 Task: Add an event with the title Second Team Building Retreat: Outdoor Adventure Activities, date '2023/11/25', time 7:50 AM to 9:50 AMand add a description: Participants will be assigned to teams, ensuring a mix of individuals from different departments or backgrounds. This promotes cross-functional collaboration, diversity of perspectives, and the opportunity to work with colleagues they may not typically interact with., put the event into Green category . Add location for the event as: Thessaloniki, Greece, logged in from the account softage.8@softage.netand send the event invitation to softage.3@softage.net and softage.4@softage.net. Set a reminder for the event 12 hour before
Action: Mouse moved to (106, 132)
Screenshot: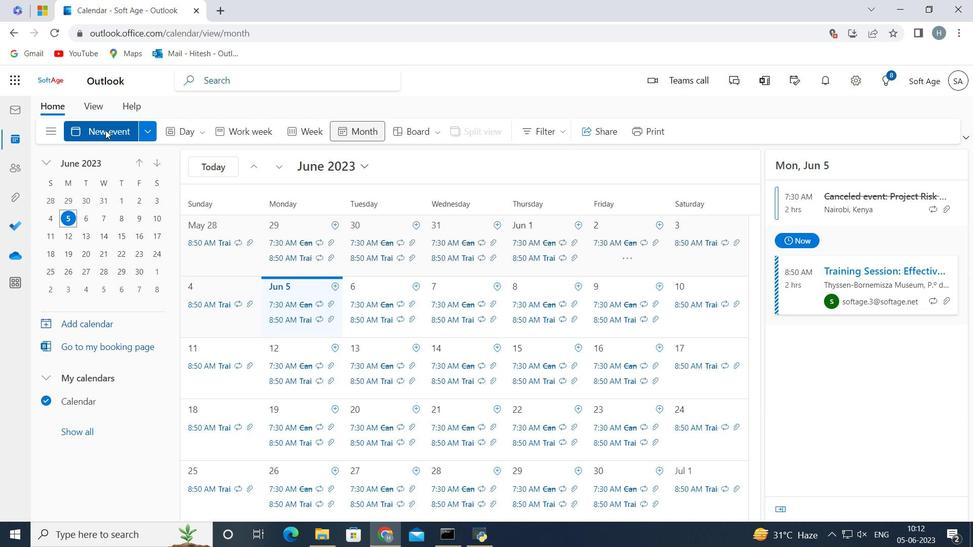 
Action: Mouse pressed left at (106, 132)
Screenshot: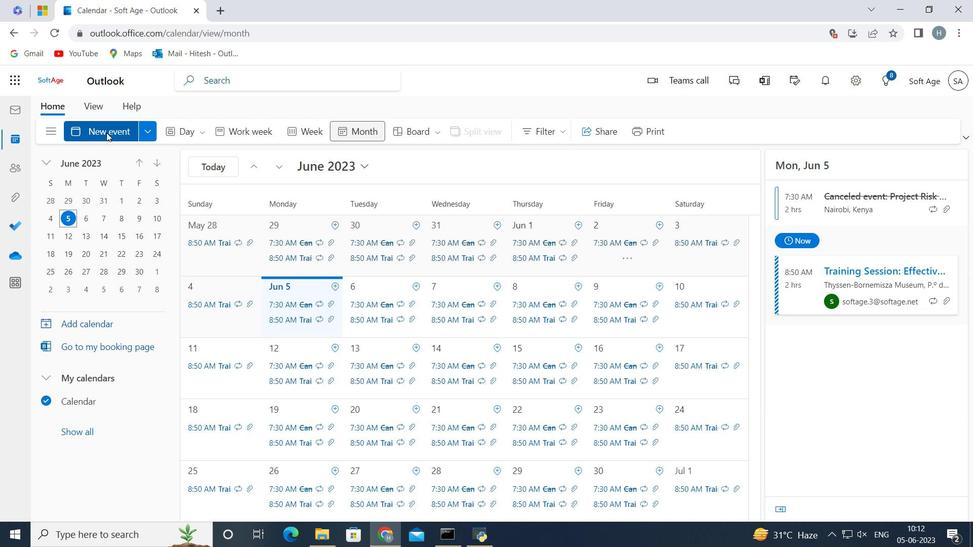 
Action: Mouse moved to (242, 208)
Screenshot: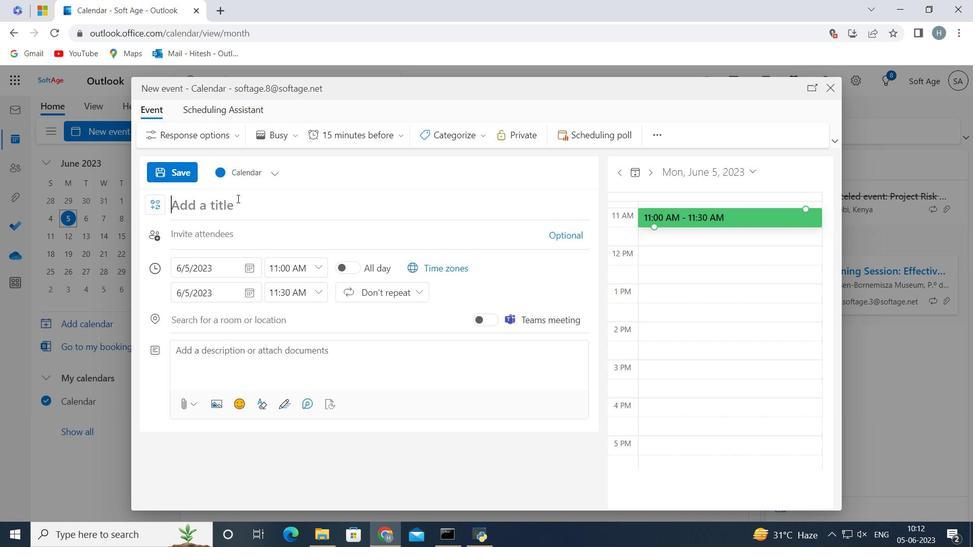 
Action: Mouse pressed left at (242, 208)
Screenshot: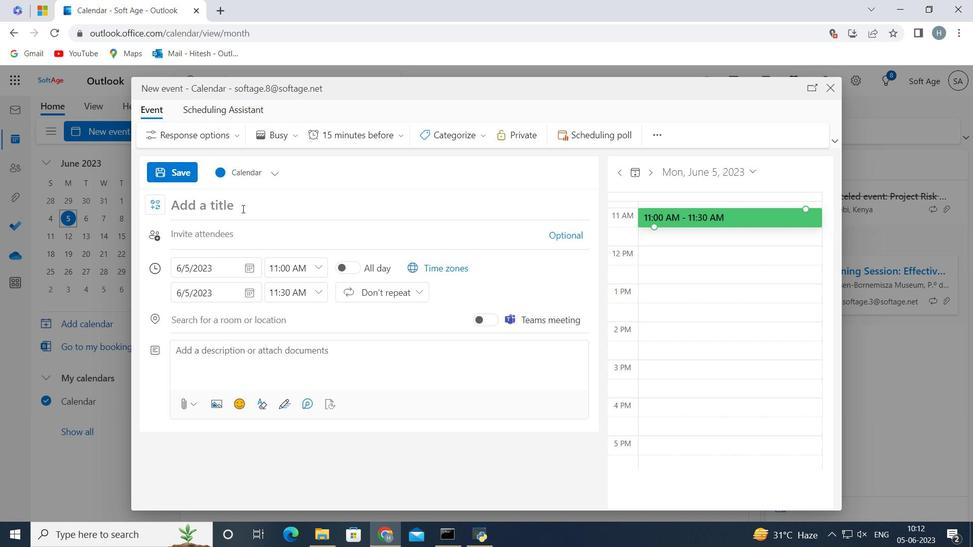 
Action: Key pressed <Key.shift>Second<Key.space><Key.shift>Team<Key.space><Key.shift>Building<Key.space><Key.shift>re<Key.backspace><Key.backspace><Key.shift>Retreat<Key.shift_r>:<Key.space><Key.shift>Outdoor<Key.space><Key.shift>Adventure<Key.space><Key.shift>Arctivities<Key.space><Key.backspace><Key.backspace><Key.backspace><Key.backspace><Key.backspace><Key.backspace><Key.backspace><Key.backspace><Key.backspace><Key.backspace><Key.backspace>ctivities
Screenshot: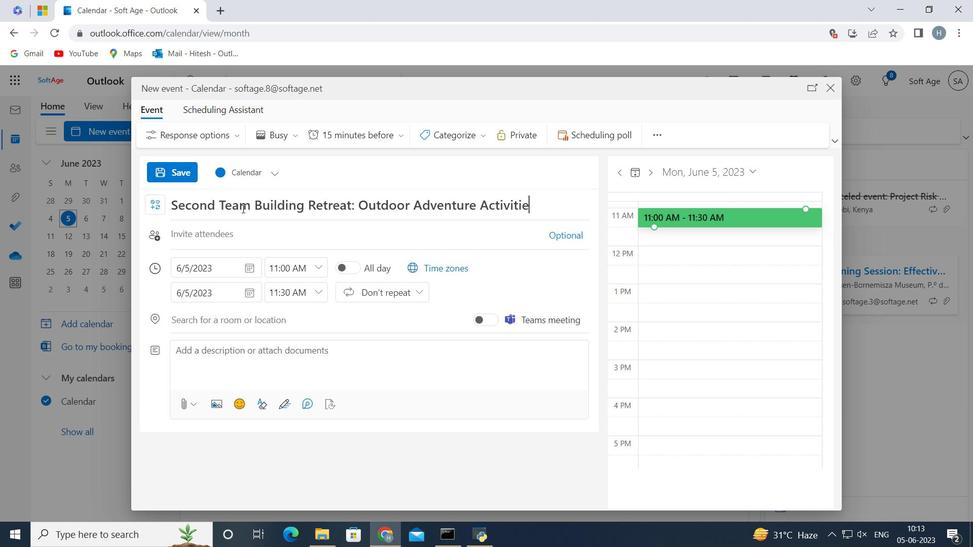 
Action: Mouse moved to (251, 265)
Screenshot: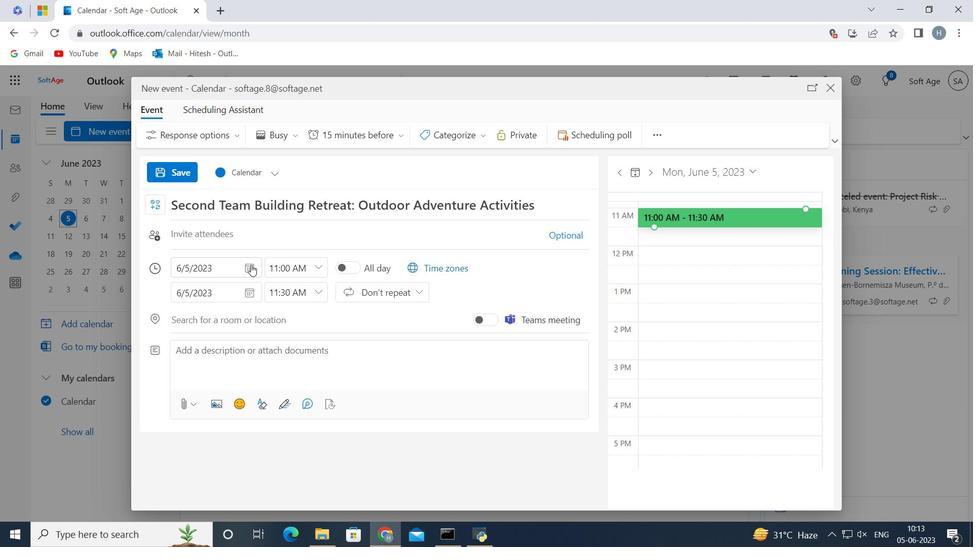 
Action: Mouse pressed left at (251, 265)
Screenshot: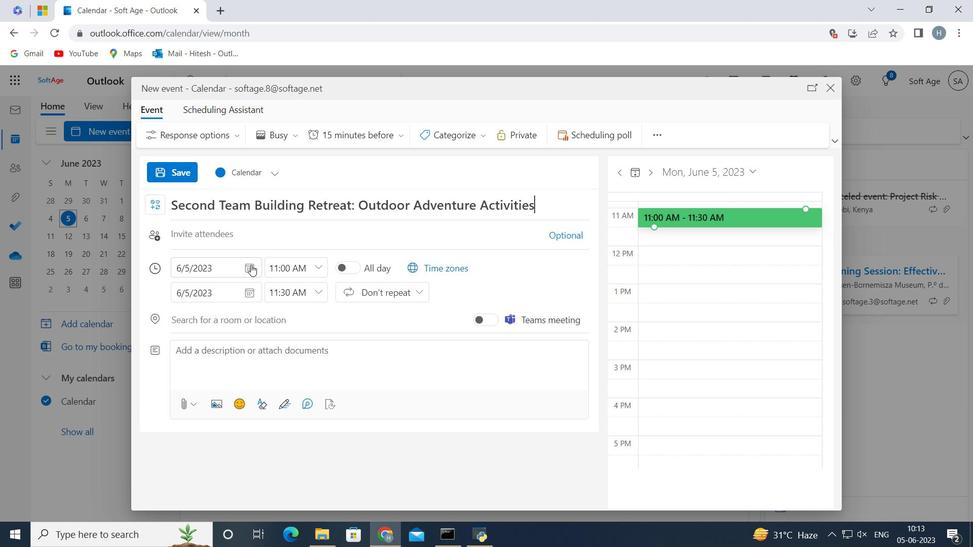 
Action: Mouse moved to (219, 291)
Screenshot: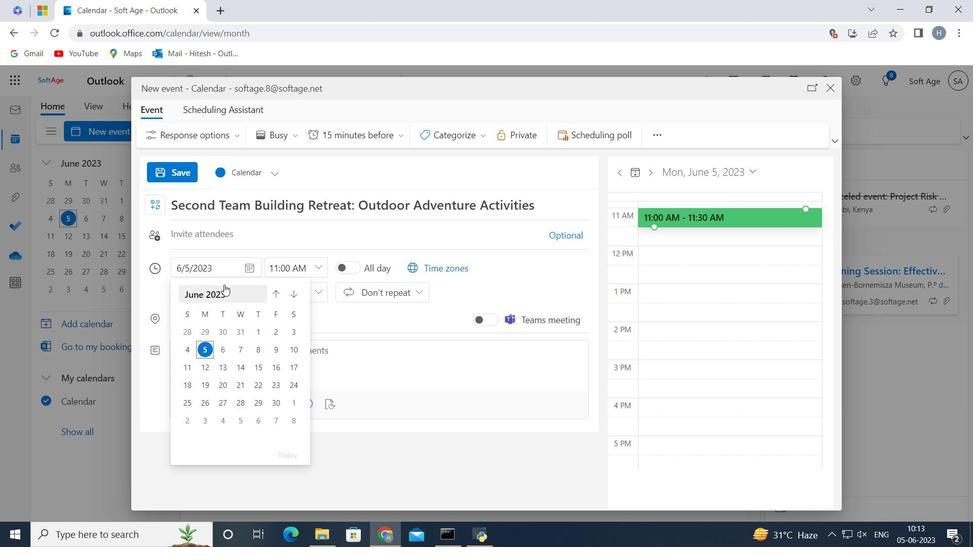 
Action: Mouse pressed left at (219, 291)
Screenshot: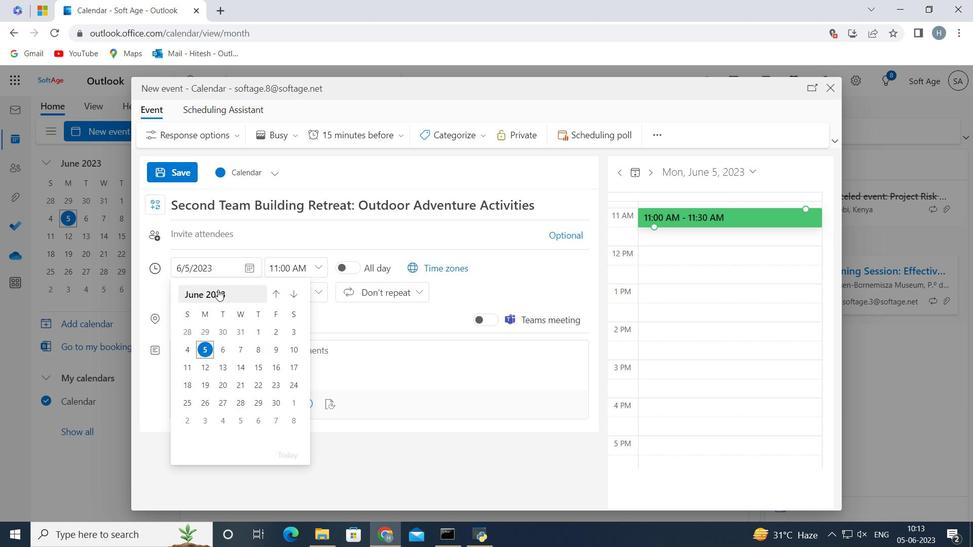 
Action: Mouse moved to (264, 385)
Screenshot: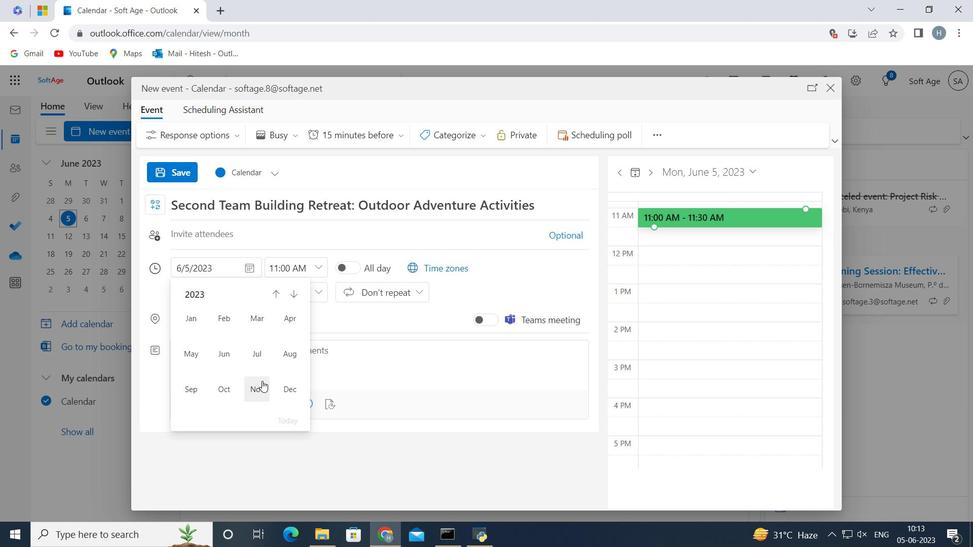 
Action: Mouse pressed left at (264, 385)
Screenshot: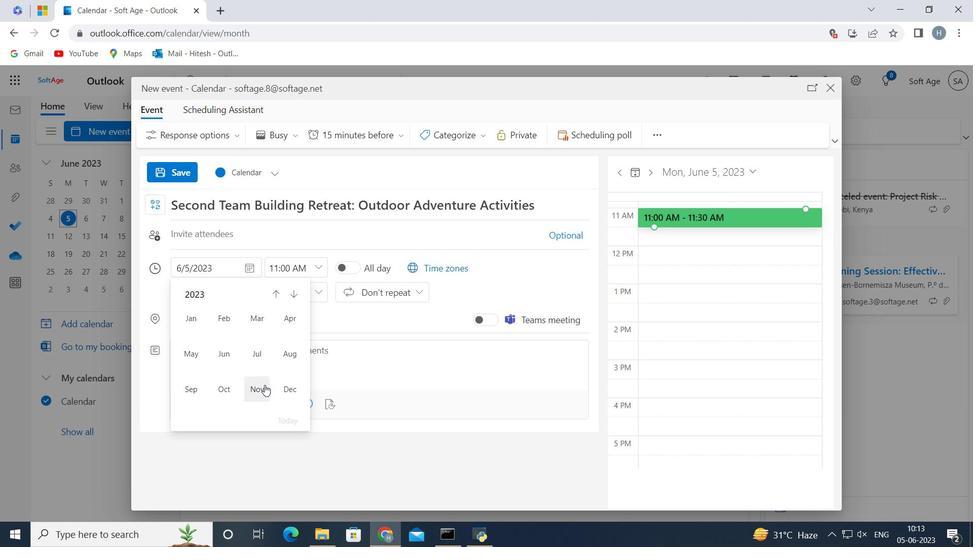 
Action: Mouse moved to (293, 381)
Screenshot: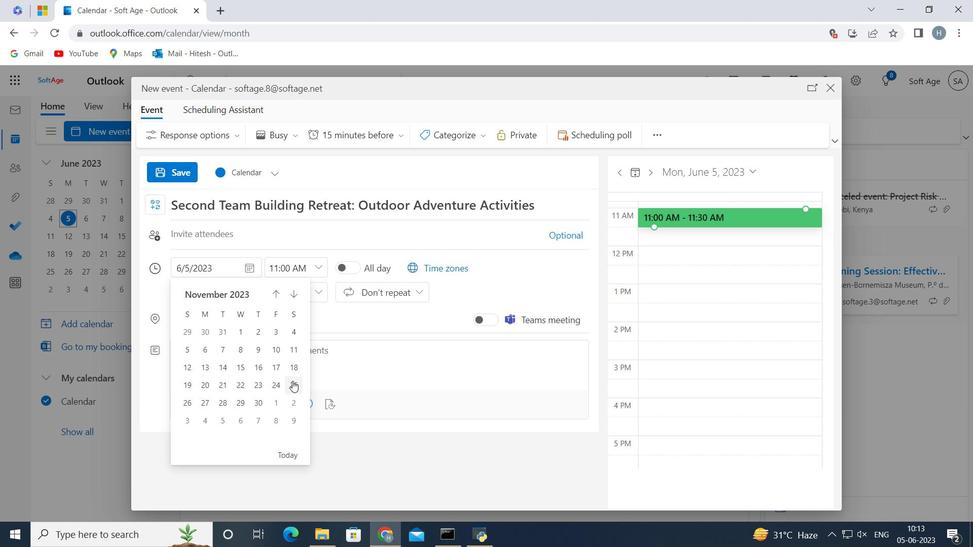 
Action: Mouse pressed left at (293, 381)
Screenshot: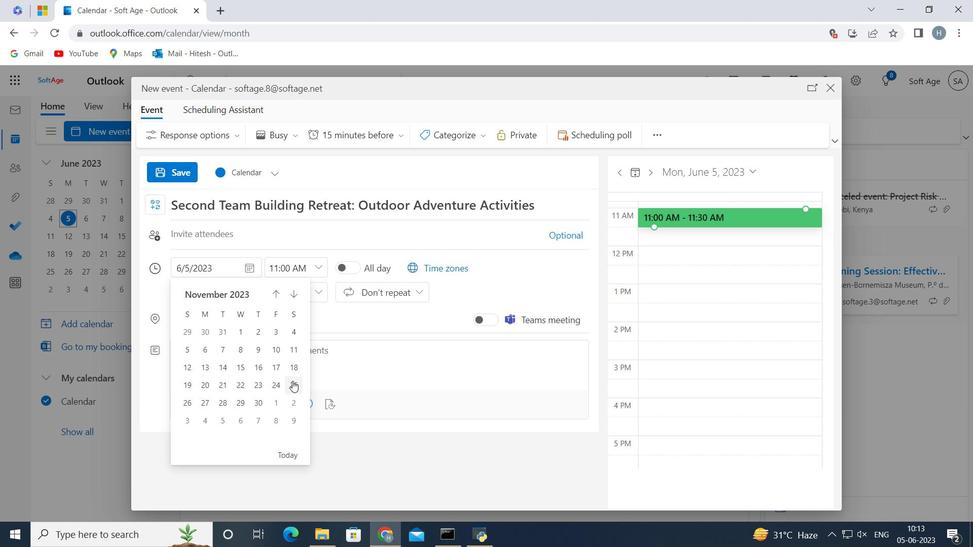 
Action: Mouse moved to (317, 273)
Screenshot: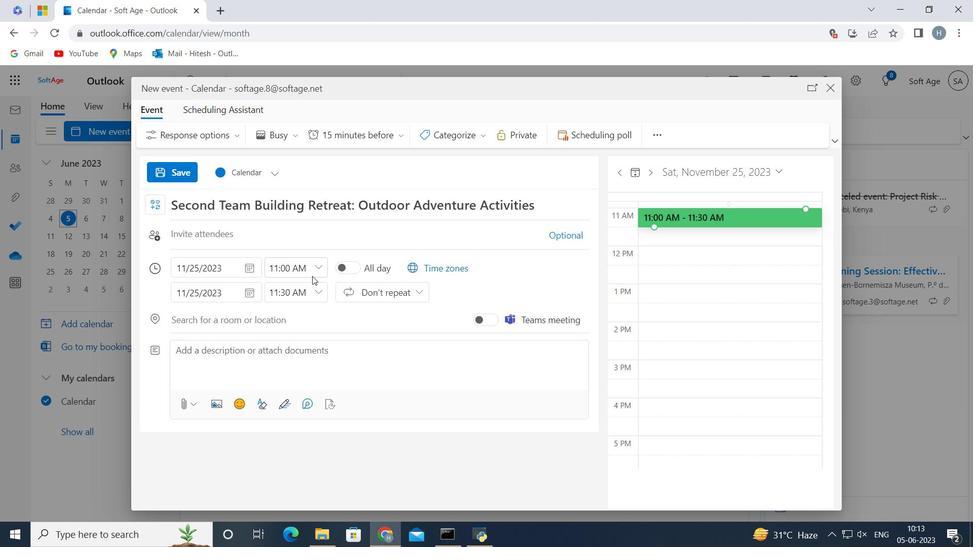 
Action: Mouse pressed left at (317, 273)
Screenshot: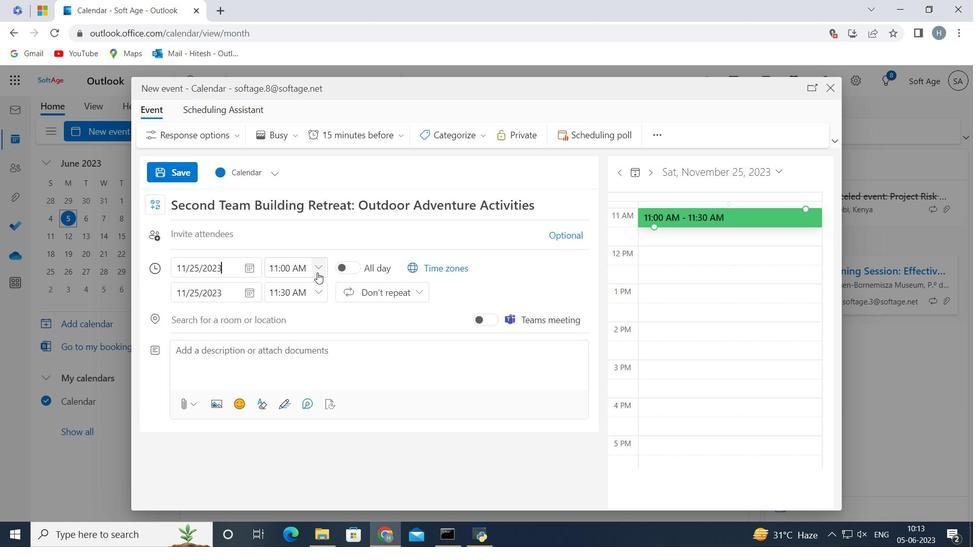
Action: Mouse moved to (303, 329)
Screenshot: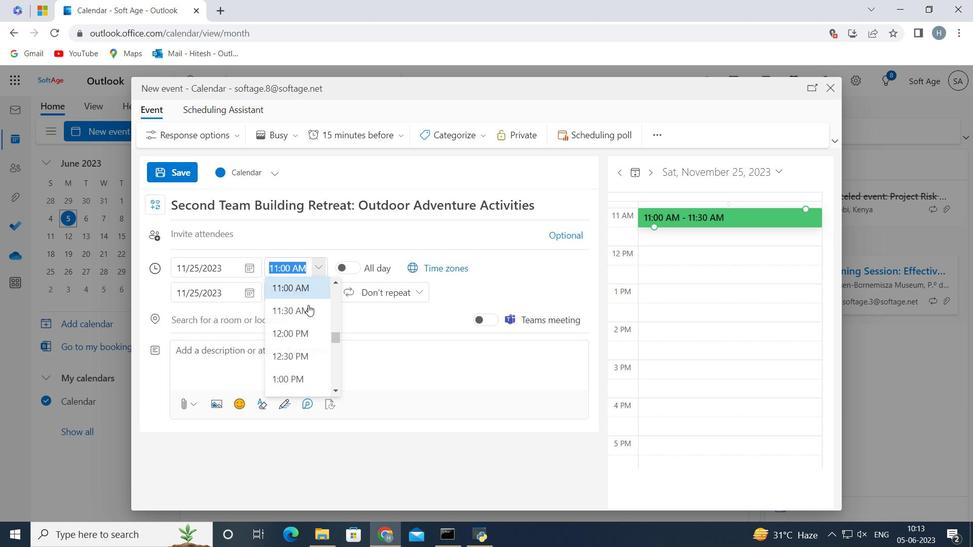 
Action: Mouse scrolled (303, 329) with delta (0, 0)
Screenshot: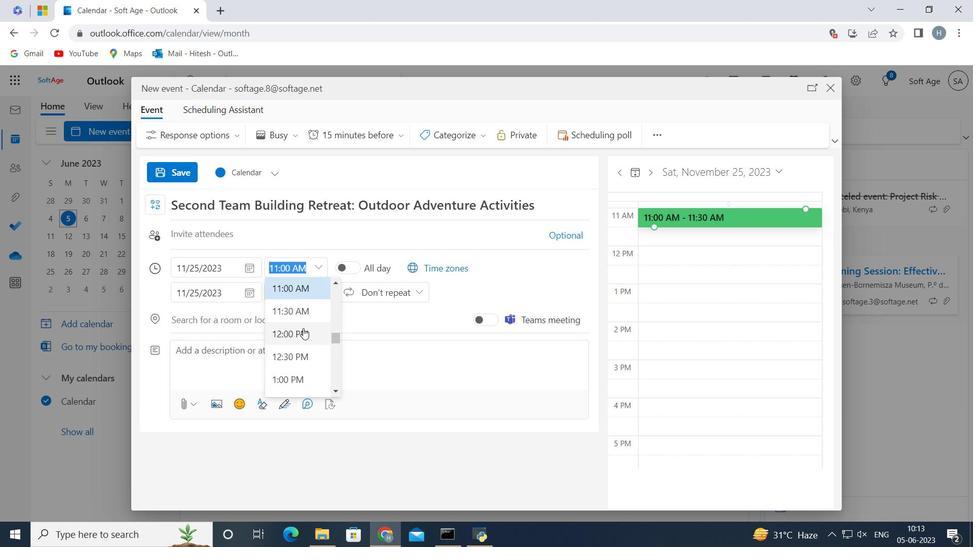 
Action: Mouse scrolled (303, 329) with delta (0, 0)
Screenshot: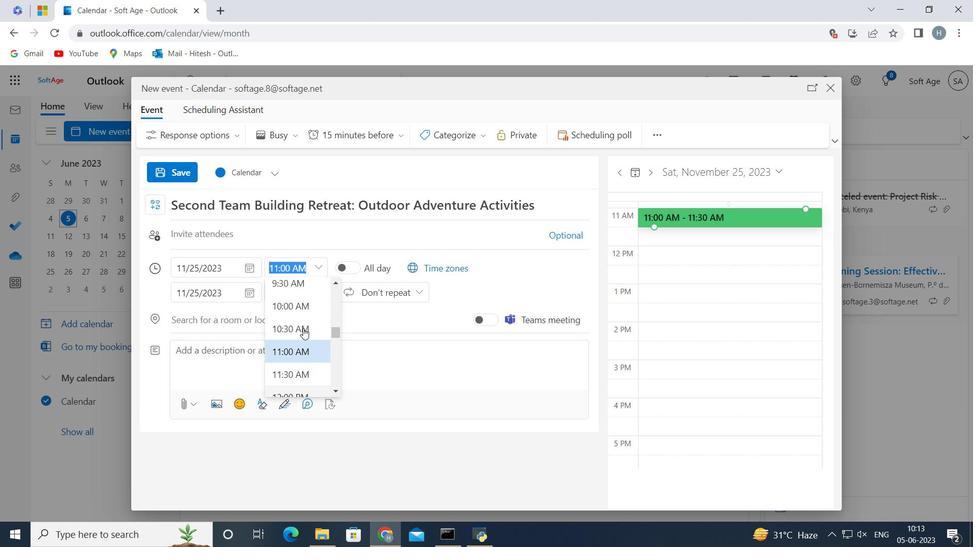 
Action: Mouse scrolled (303, 329) with delta (0, 0)
Screenshot: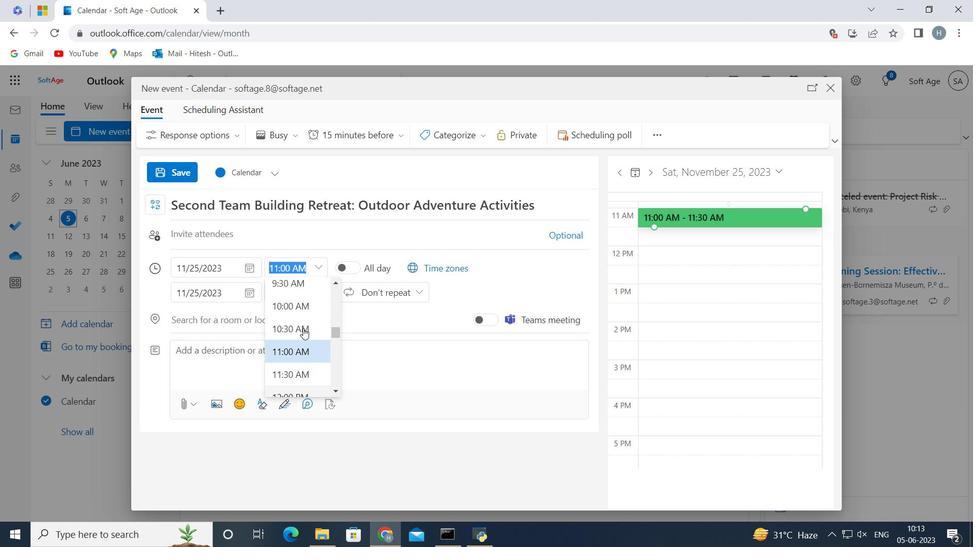
Action: Mouse moved to (283, 322)
Screenshot: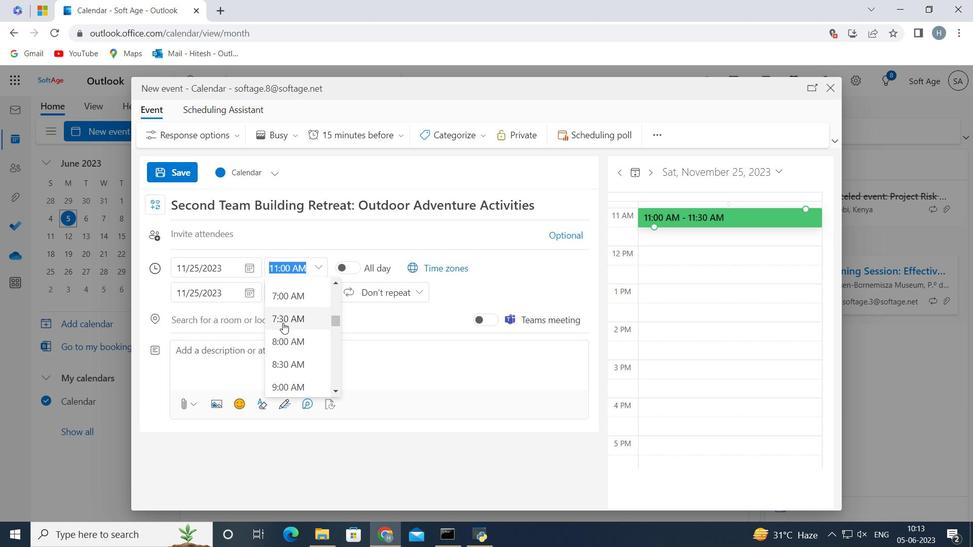 
Action: Mouse pressed left at (283, 322)
Screenshot: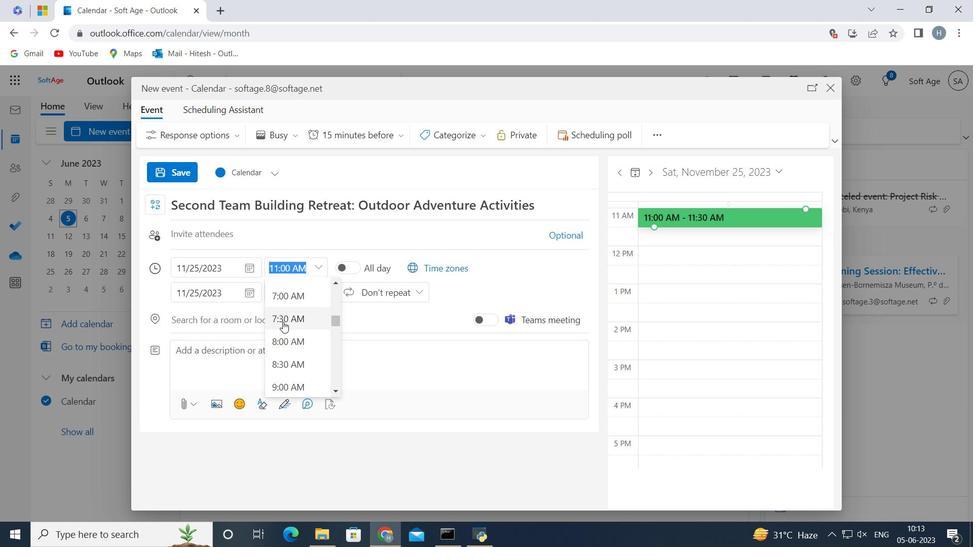 
Action: Mouse moved to (281, 266)
Screenshot: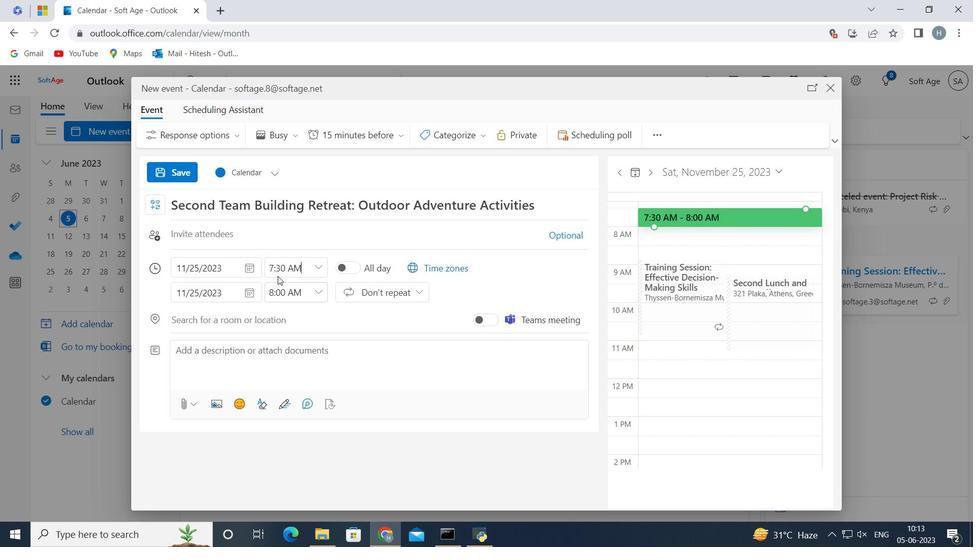 
Action: Mouse pressed left at (281, 266)
Screenshot: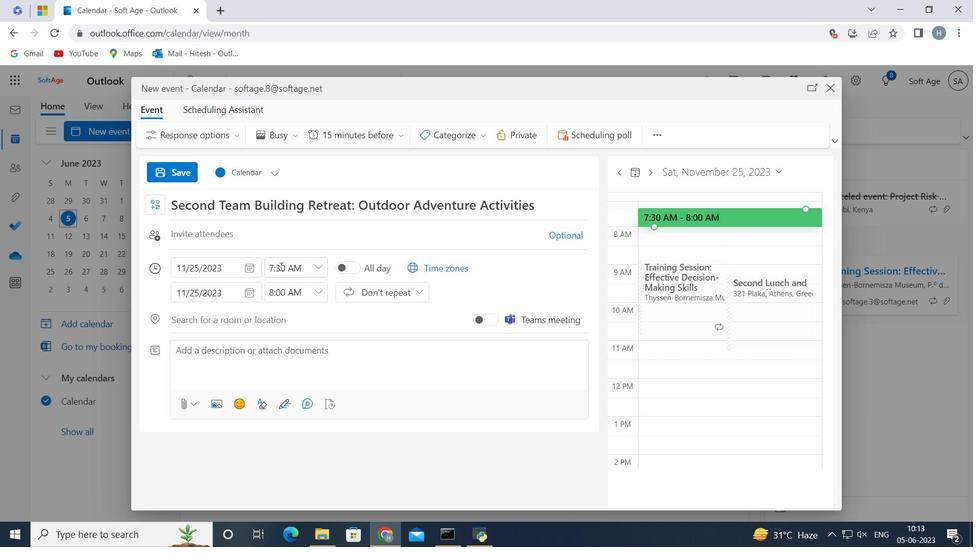 
Action: Mouse moved to (281, 266)
Screenshot: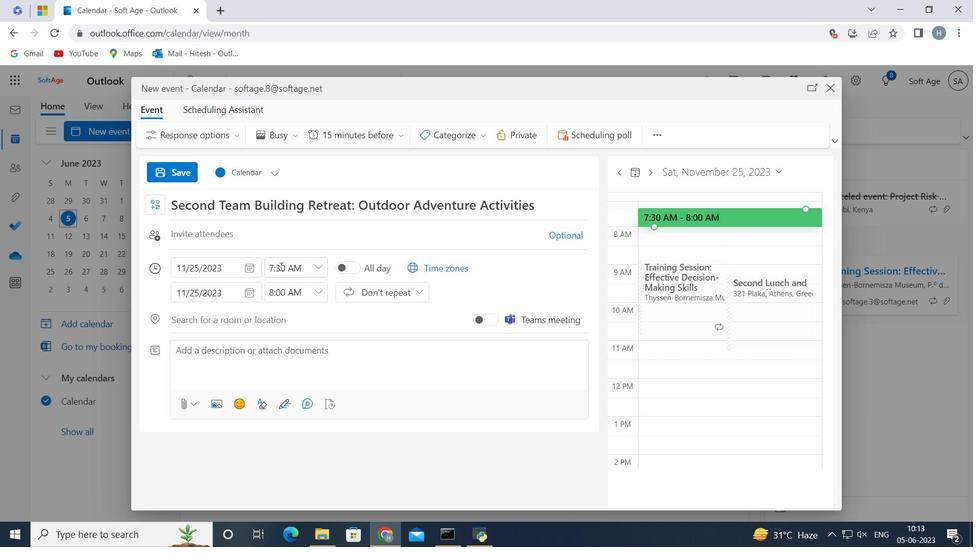 
Action: Key pressed <Key.backspace>5
Screenshot: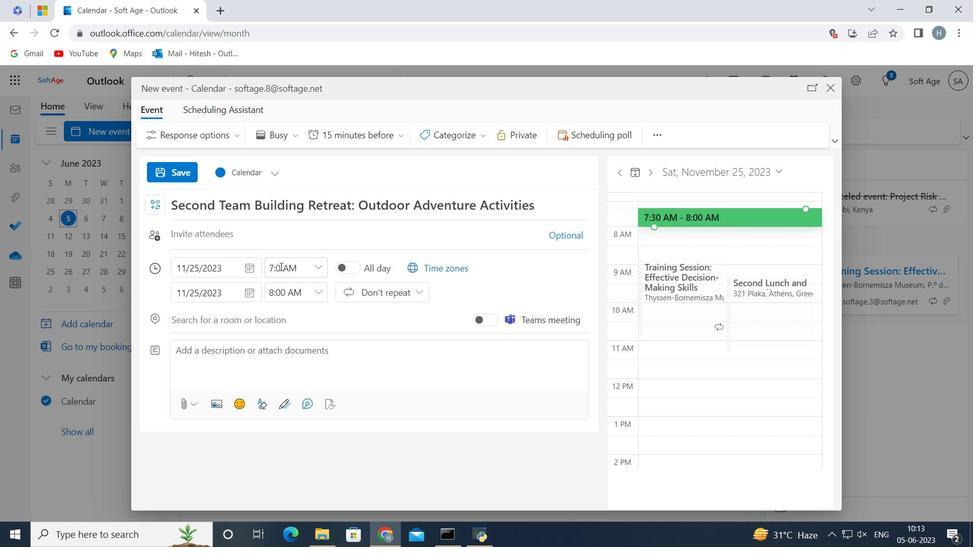 
Action: Mouse moved to (319, 296)
Screenshot: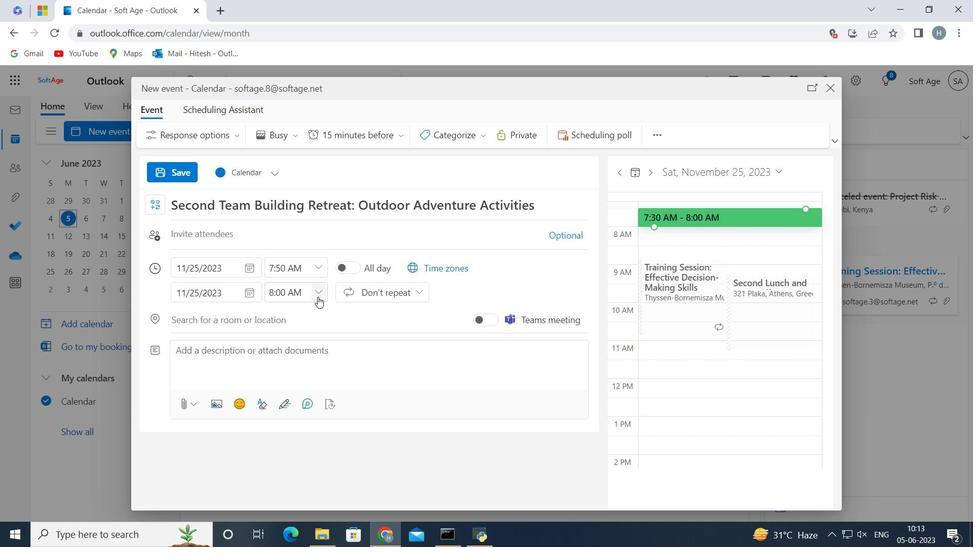 
Action: Mouse pressed left at (319, 296)
Screenshot: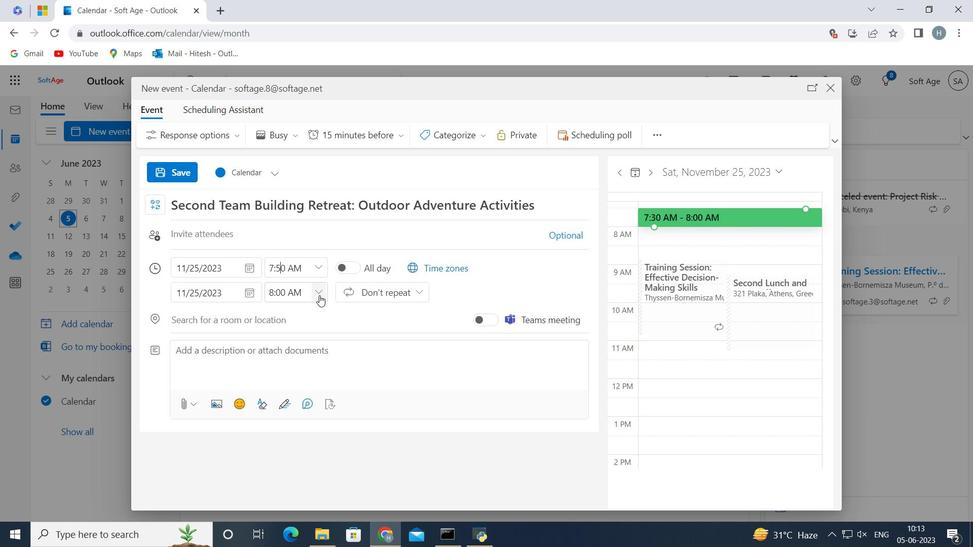 
Action: Mouse moved to (329, 377)
Screenshot: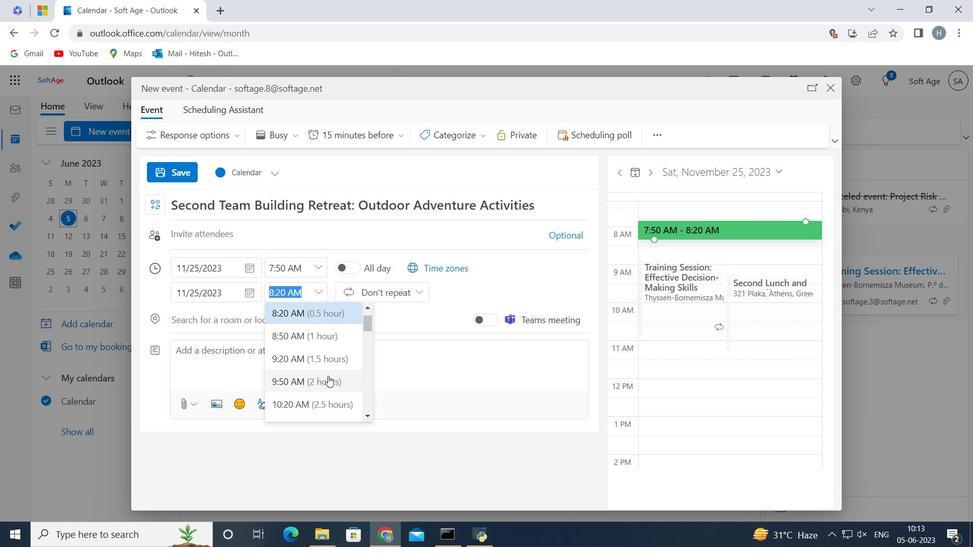 
Action: Mouse pressed left at (329, 377)
Screenshot: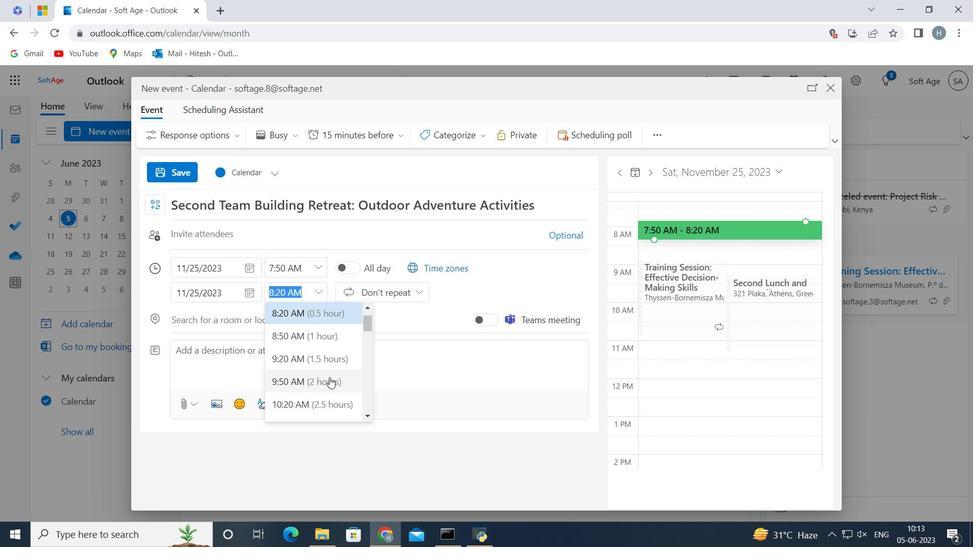 
Action: Mouse moved to (285, 353)
Screenshot: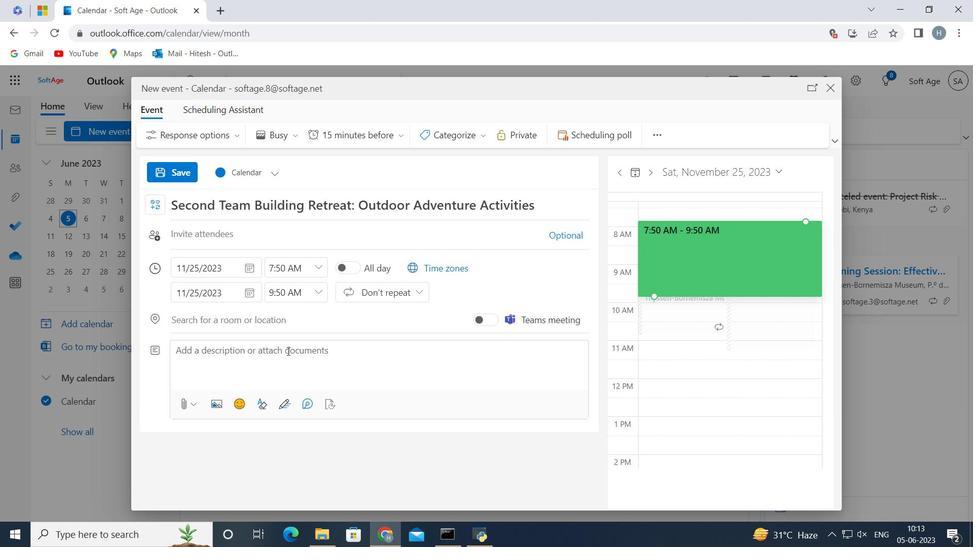 
Action: Mouse pressed left at (285, 353)
Screenshot: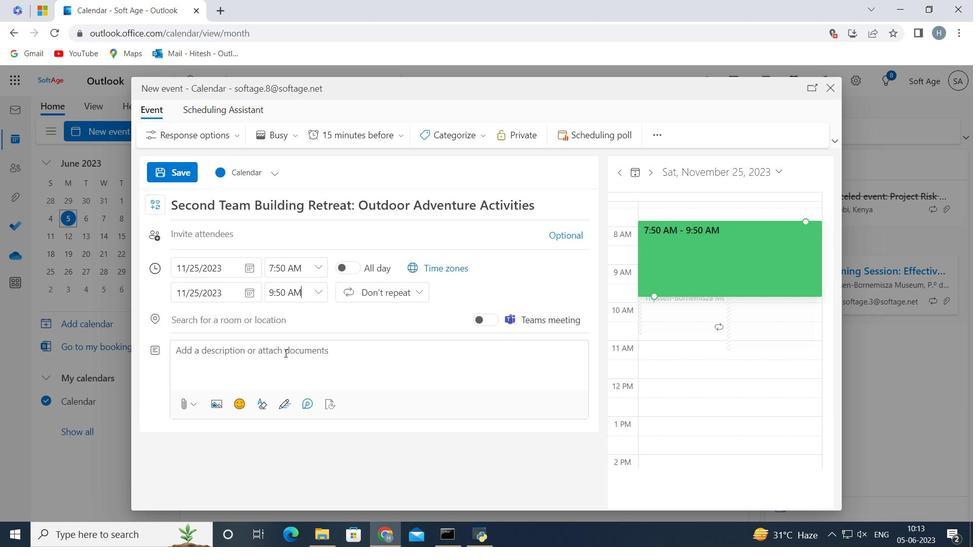 
Action: Key pressed <Key.shift><Key.shift><Key.shift><Key.shift><Key.shift>Participants<Key.space>will<Key.space>be<Key.space>assigned<Key.space>to<Key.space>teams,<Key.space>ensuring<Key.space>a<Key.space>mix<Key.space>of<Key.space>indic<Key.backspace>viduals<Key.space>from<Key.space>differet<Key.space>d<Key.backspace><Key.backspace><Key.backspace>nt<Key.space>departments<Key.space>or<Key.space>backgrounds.<Key.space><Key.shift>This<Key.space>promotes<Key.space>cross-functional<Key.space>collaboration,<Key.space>diversity<Key.space>of<Key.space>perspectives,<Key.space>and<Key.space>the<Key.space>opportunity<Key.space>to<Key.space>work<Key.space>with<Key.space>colleagues<Key.space>they<Key.space>may<Key.space>not<Key.space>typically<Key.space>interact<Key.space>with.<Key.space>
Screenshot: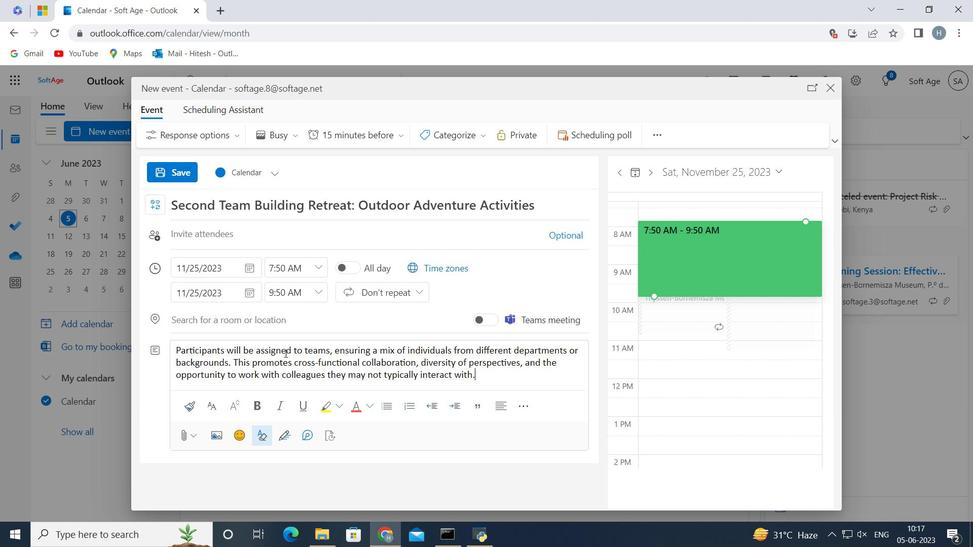 
Action: Mouse moved to (479, 134)
Screenshot: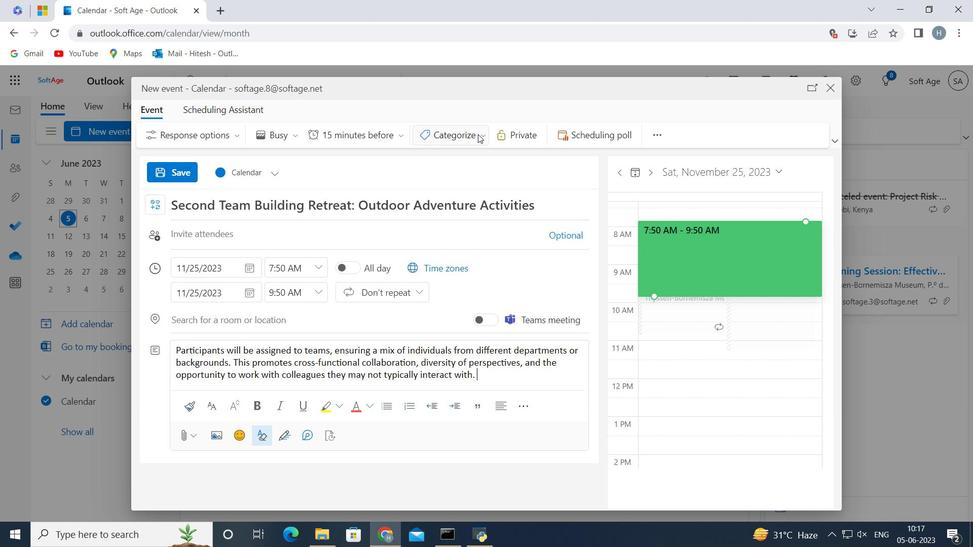 
Action: Mouse pressed left at (479, 134)
Screenshot: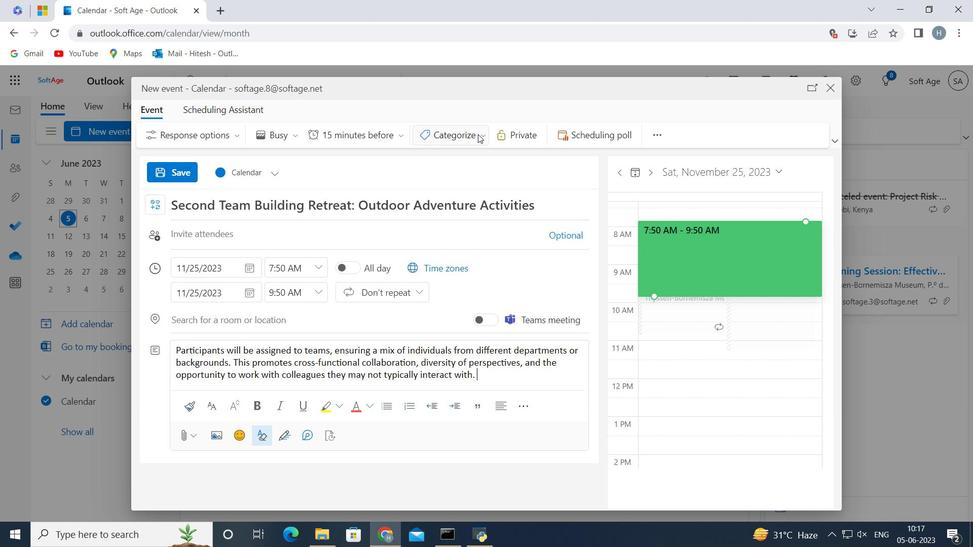 
Action: Mouse moved to (479, 175)
Screenshot: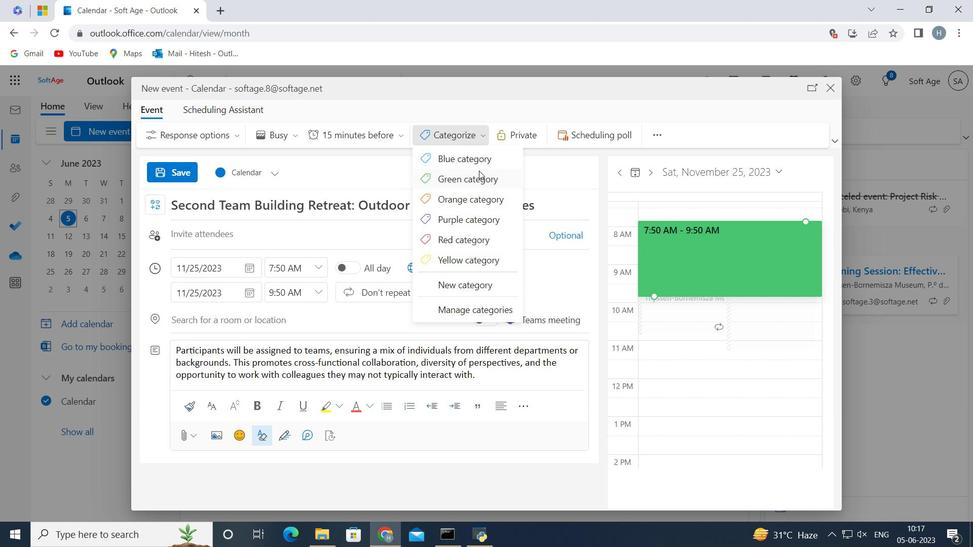 
Action: Mouse pressed left at (479, 175)
Screenshot: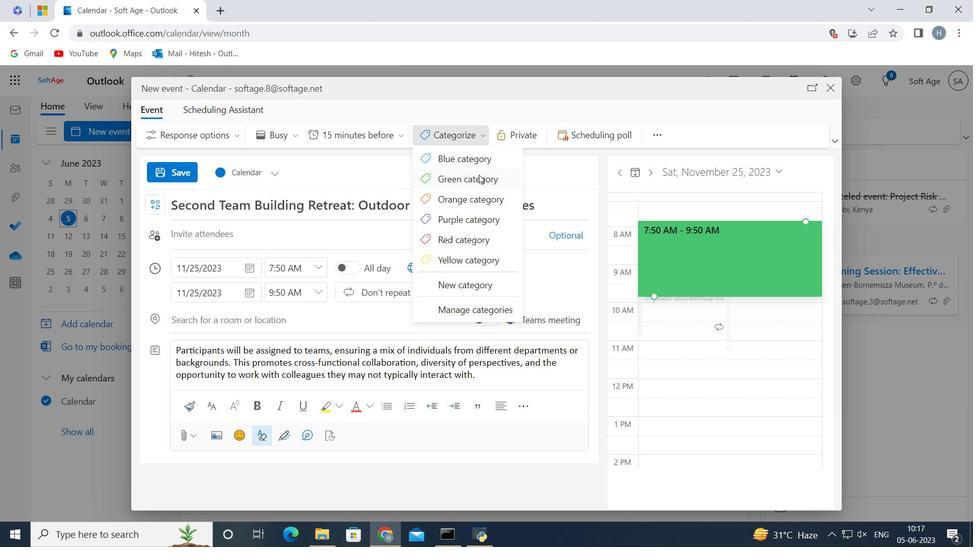 
Action: Mouse moved to (325, 318)
Screenshot: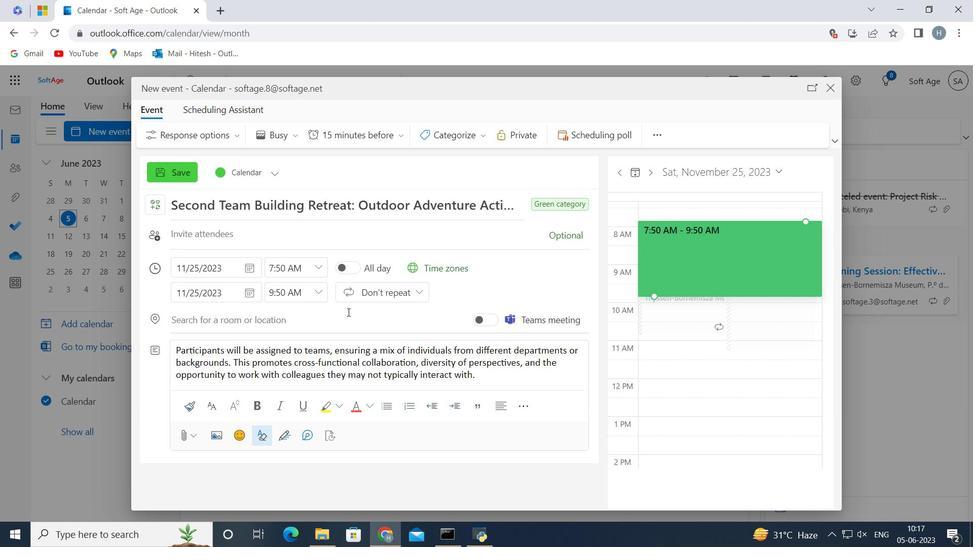 
Action: Mouse pressed left at (325, 318)
Screenshot: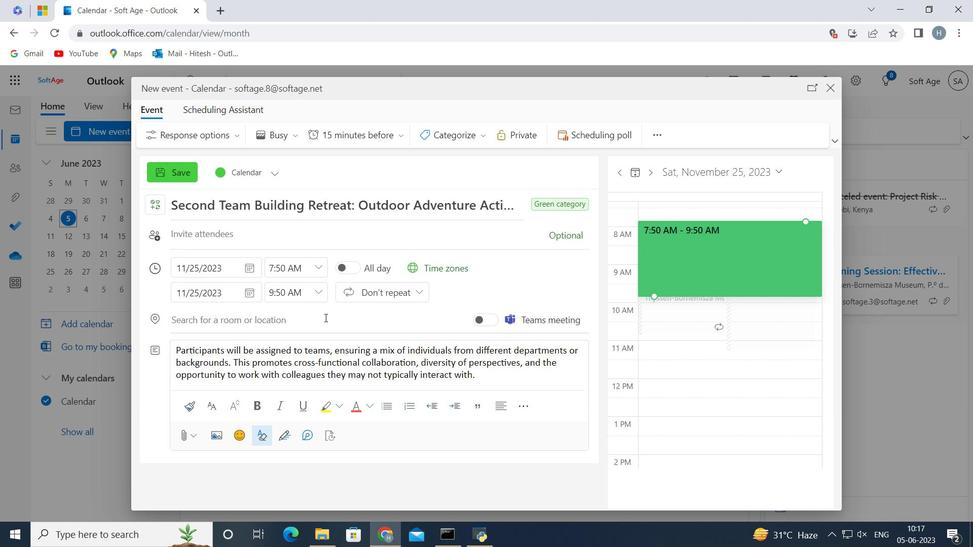 
Action: Key pressed <Key.shift>Thessaloniki,<Key.space><Key.shift>Greece<Key.space>
Screenshot: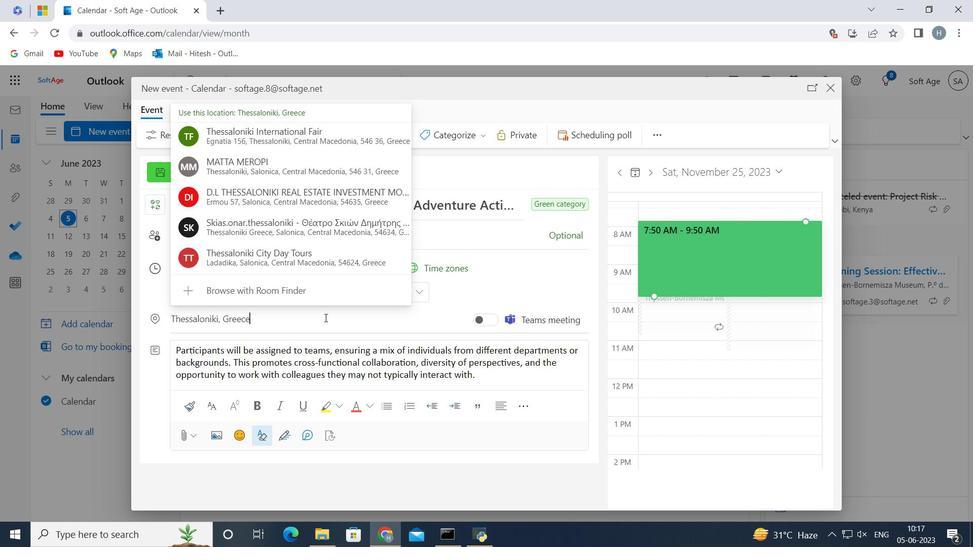 
Action: Mouse moved to (542, 275)
Screenshot: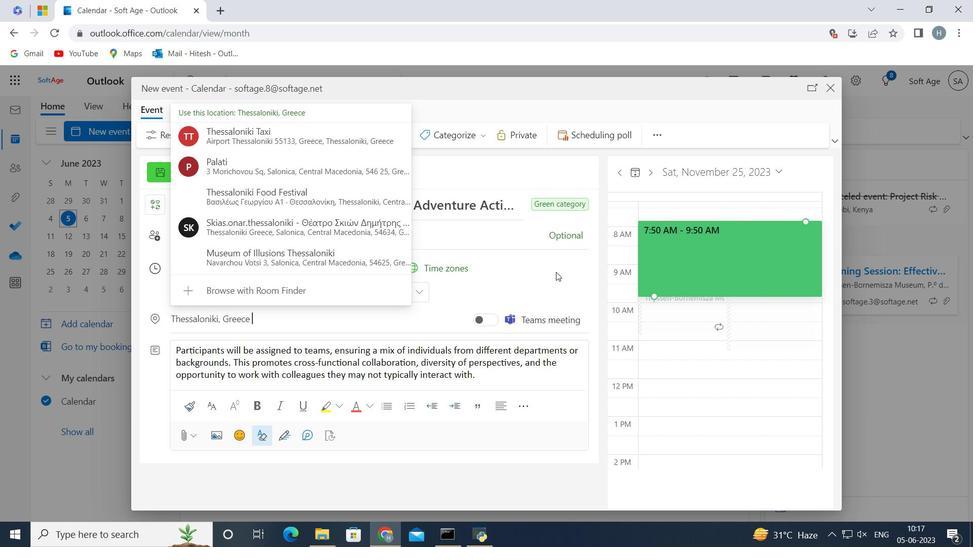 
Action: Mouse pressed left at (542, 275)
Screenshot: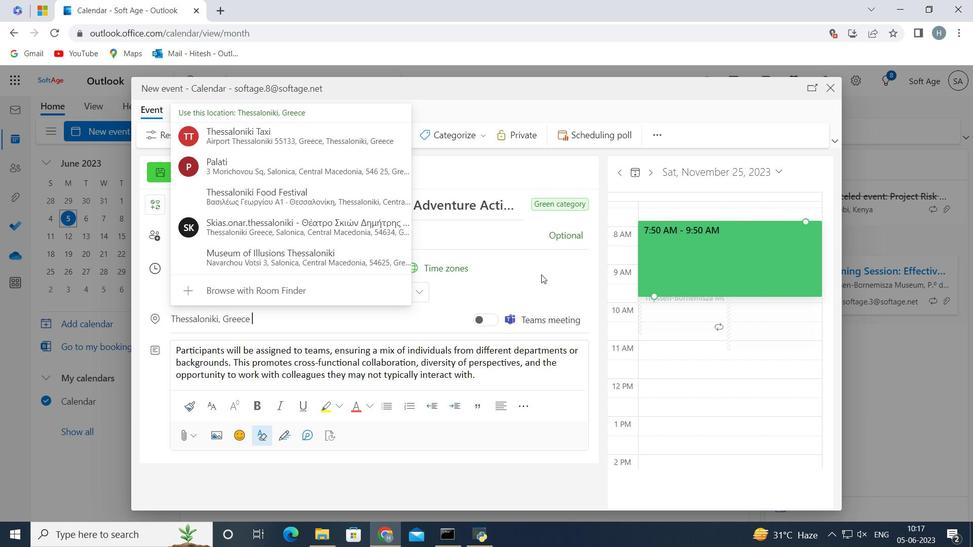 
Action: Mouse moved to (344, 235)
Screenshot: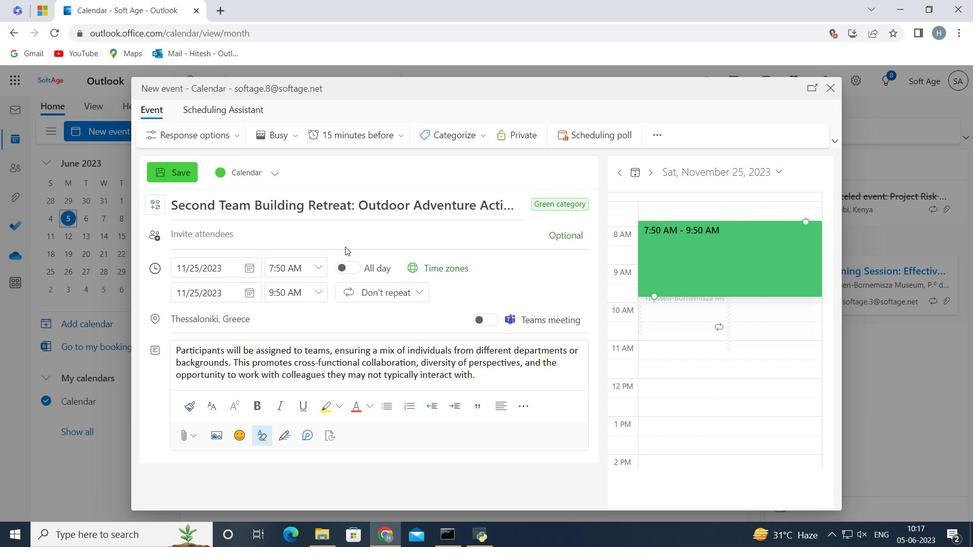 
Action: Mouse pressed left at (344, 235)
Screenshot: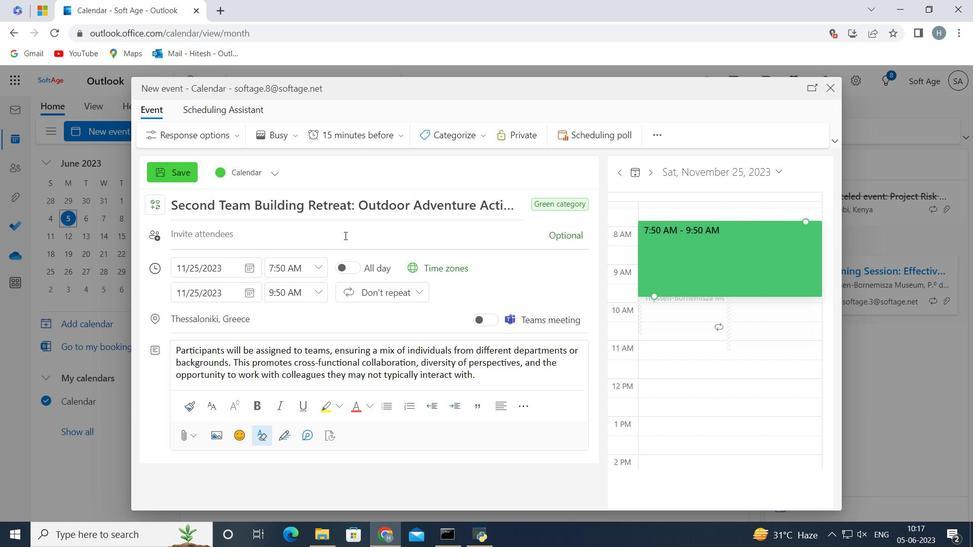 
Action: Key pressed softage.3<Key.shift>@softage.net
Screenshot: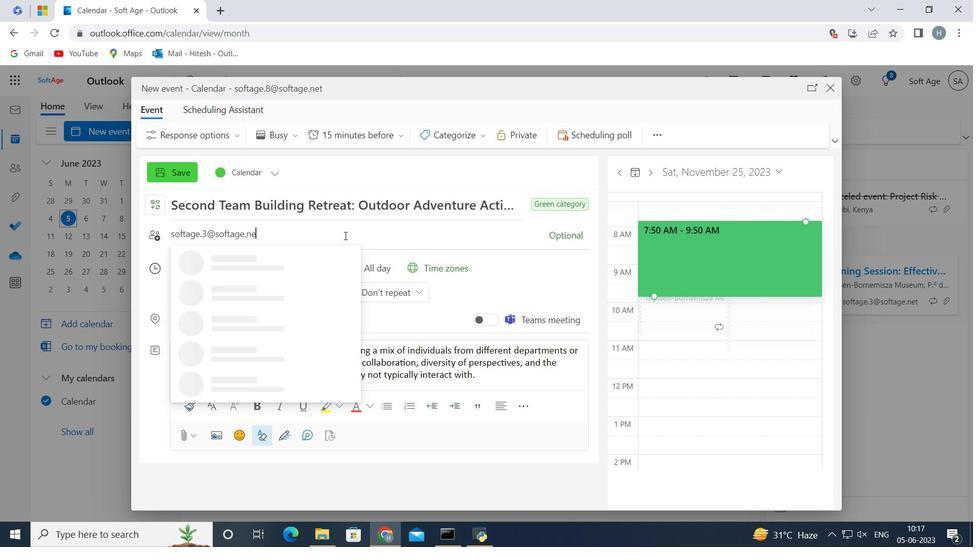 
Action: Mouse moved to (236, 261)
Screenshot: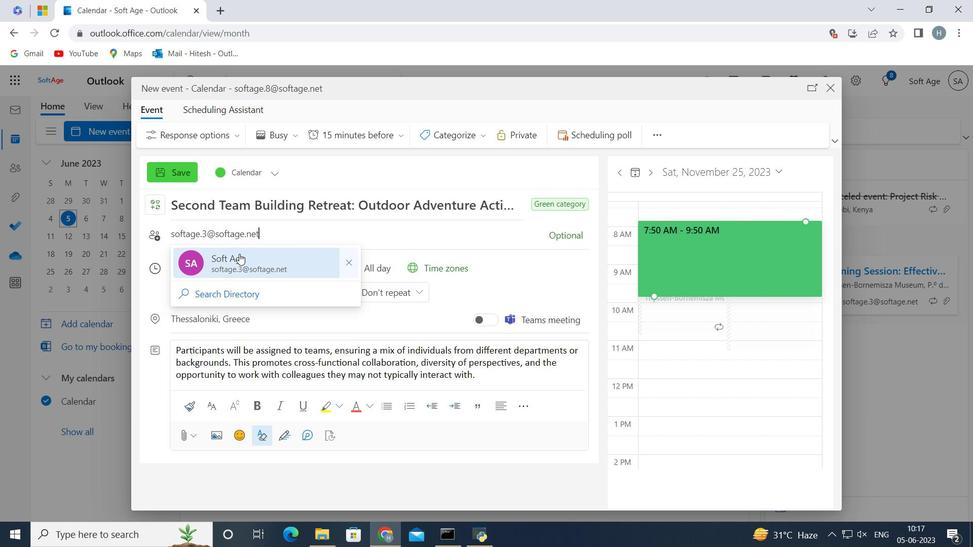 
Action: Mouse pressed left at (236, 261)
Screenshot: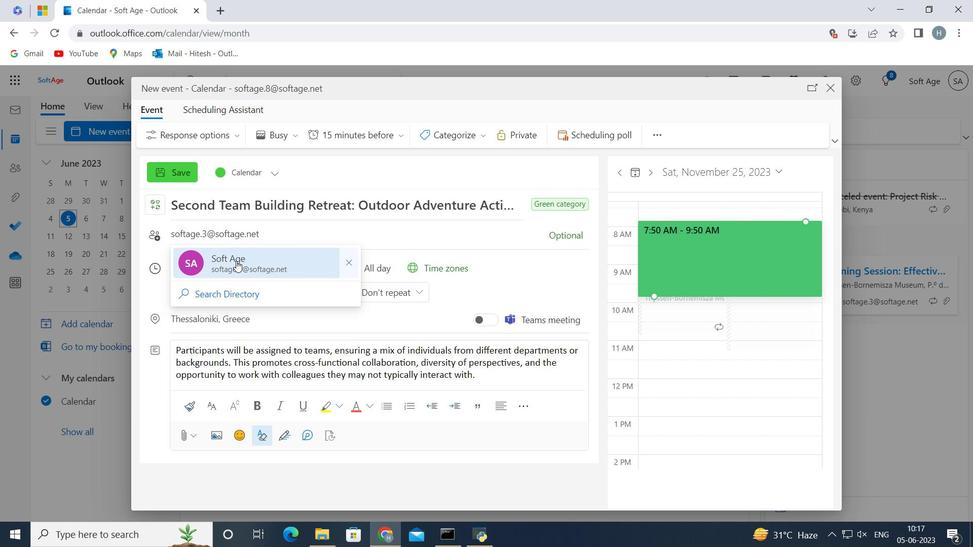 
Action: Key pressed softage.4<Key.shift>@softage.net
Screenshot: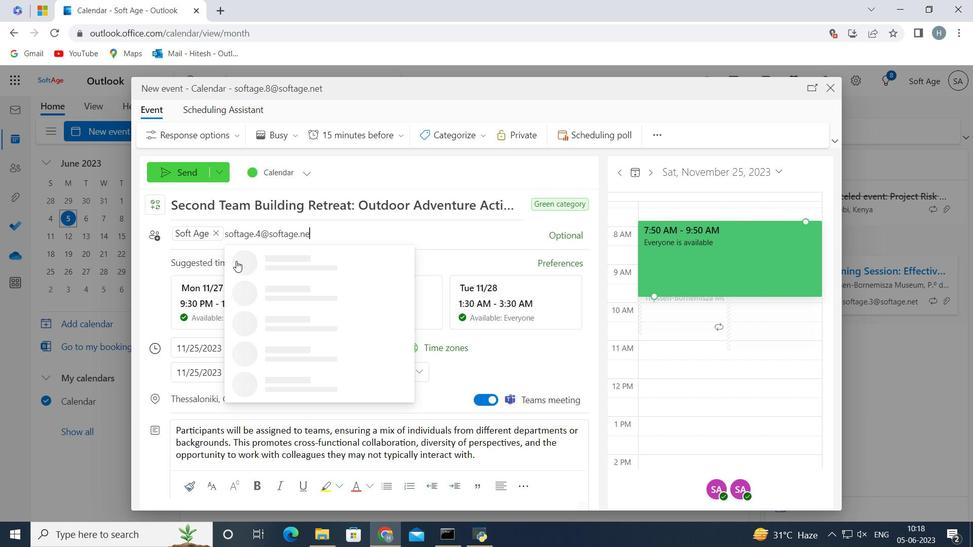 
Action: Mouse moved to (273, 256)
Screenshot: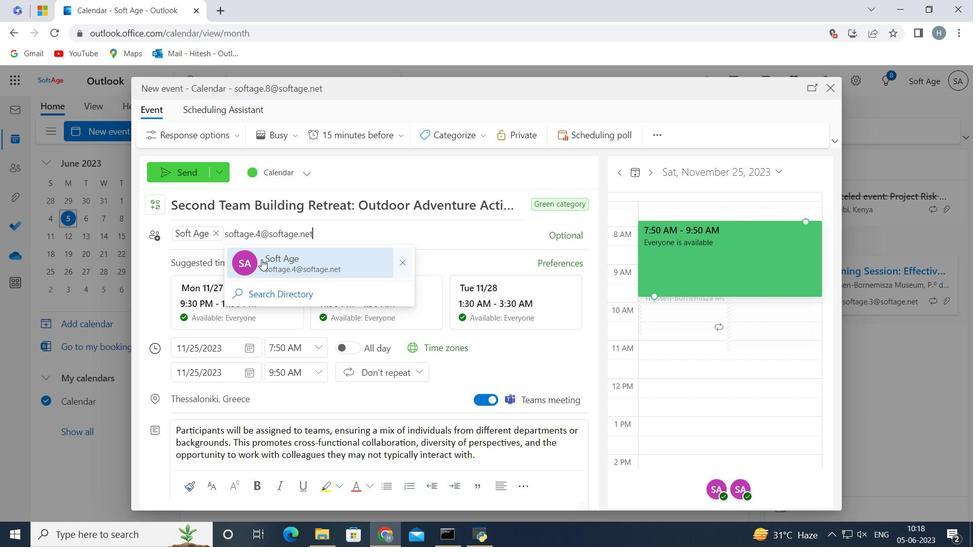 
Action: Mouse pressed left at (273, 256)
Screenshot: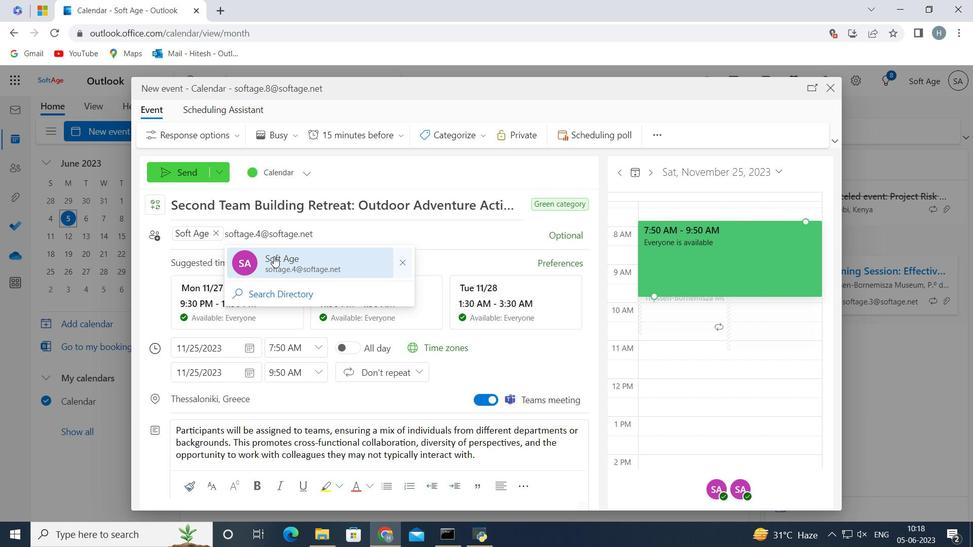 
Action: Mouse moved to (398, 137)
Screenshot: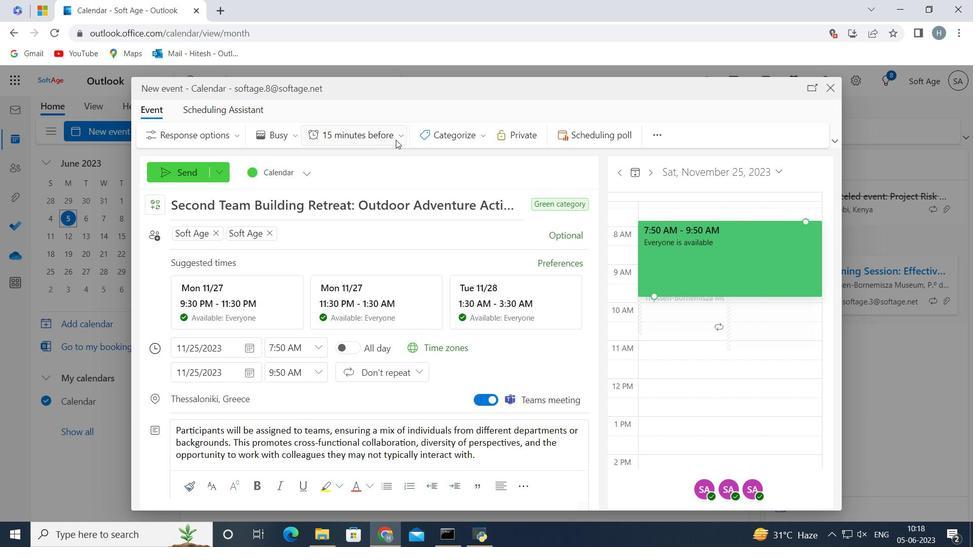 
Action: Mouse pressed left at (398, 137)
Screenshot: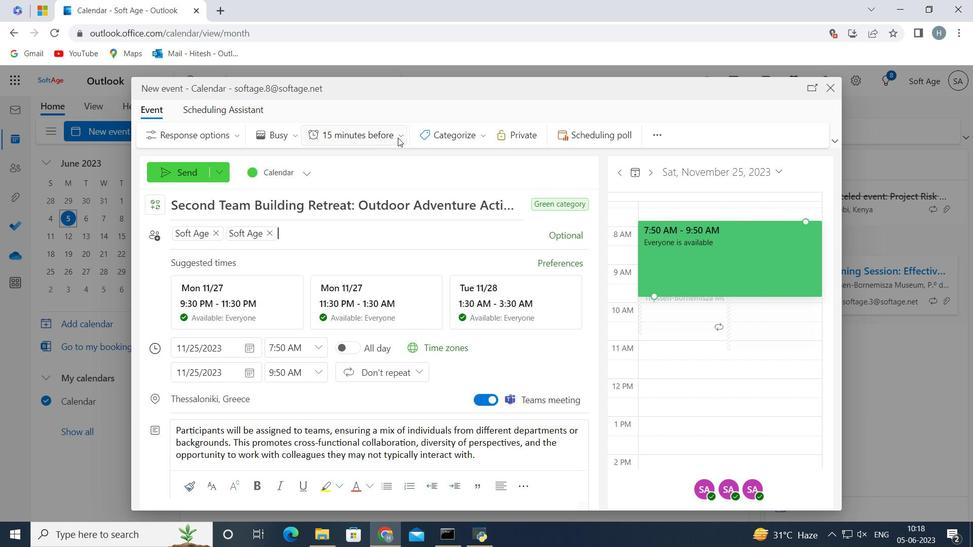 
Action: Mouse moved to (368, 320)
Screenshot: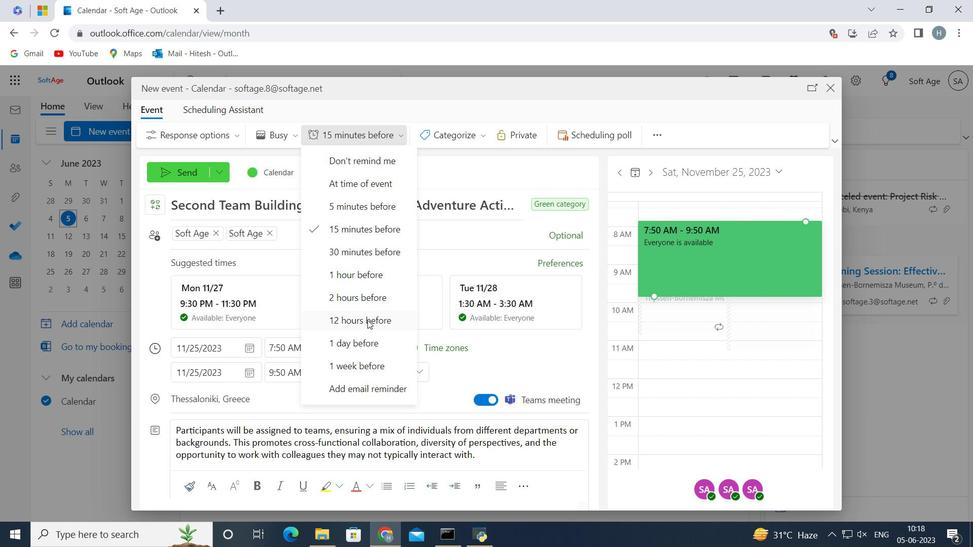 
Action: Mouse pressed left at (368, 320)
Screenshot: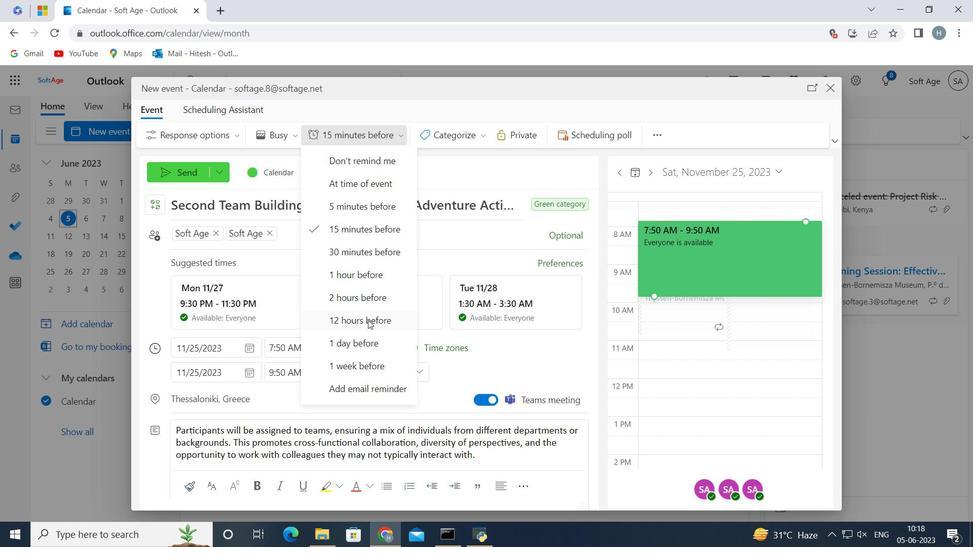 
Action: Mouse moved to (184, 176)
Screenshot: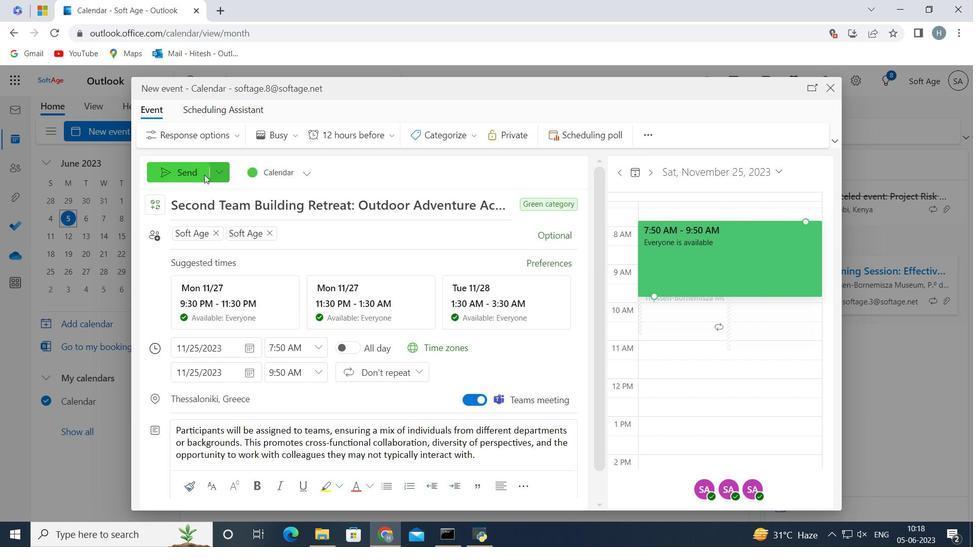 
Action: Mouse pressed left at (184, 176)
Screenshot: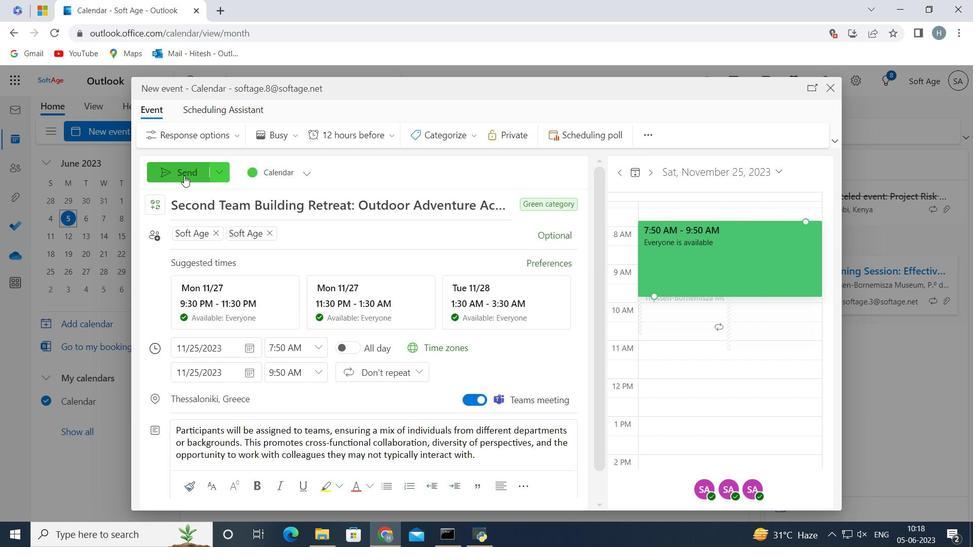 
Action: Mouse moved to (432, 175)
Screenshot: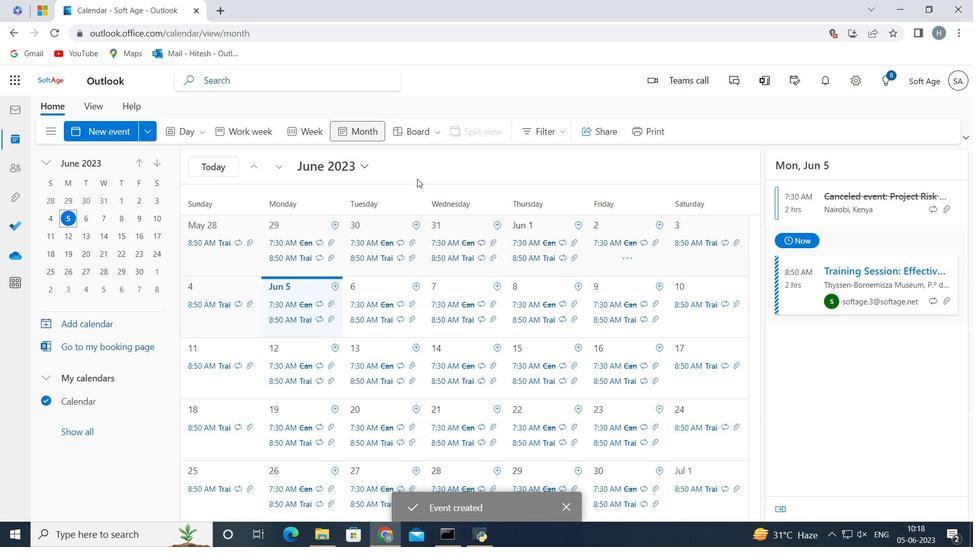 
